 Task: Create a task  Develop a new mobile app for a restaurant , assign it to team member softage.5@softage.net in the project AgileJump and update the status of the task to  On Track  , set the priority of the task to Low
Action: Mouse moved to (98, 70)
Screenshot: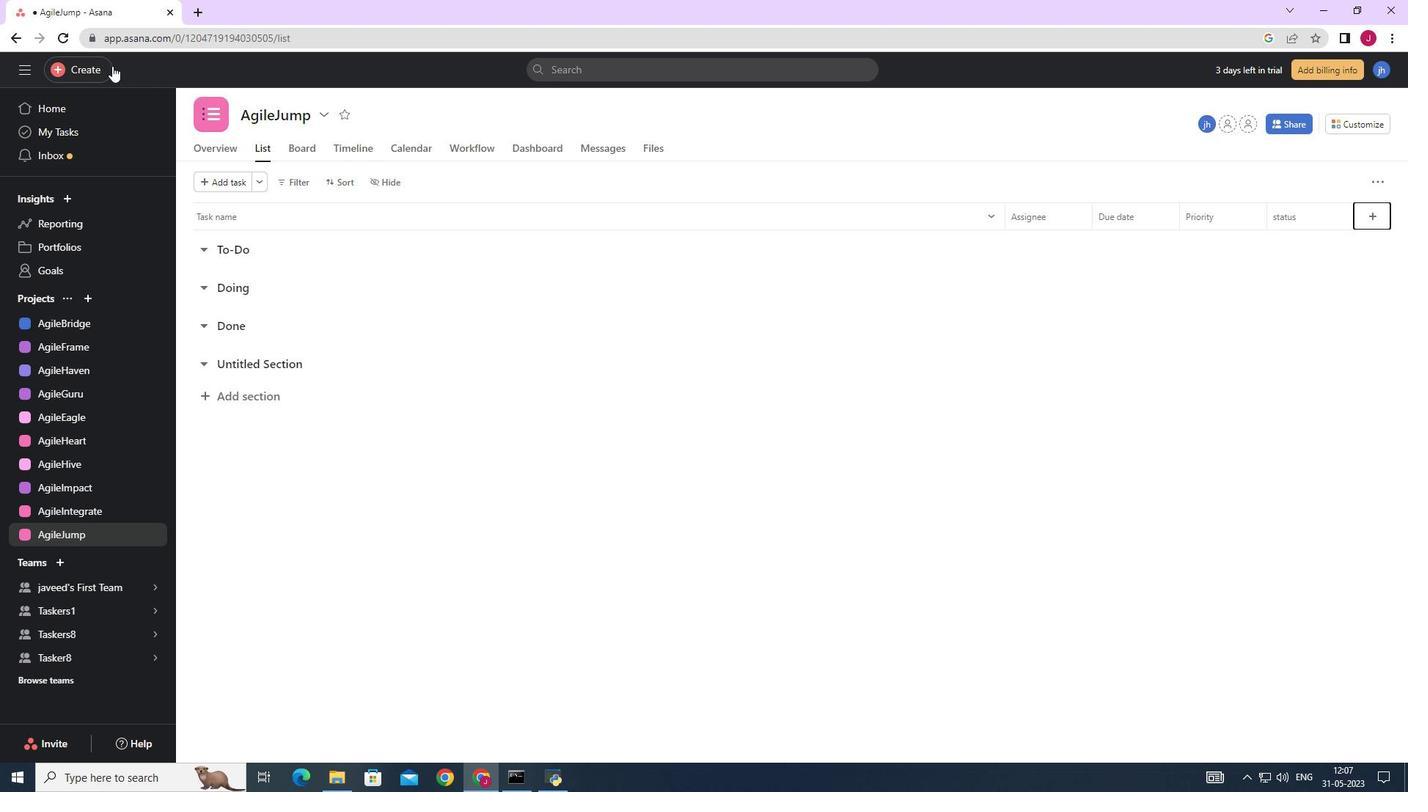
Action: Mouse pressed left at (98, 70)
Screenshot: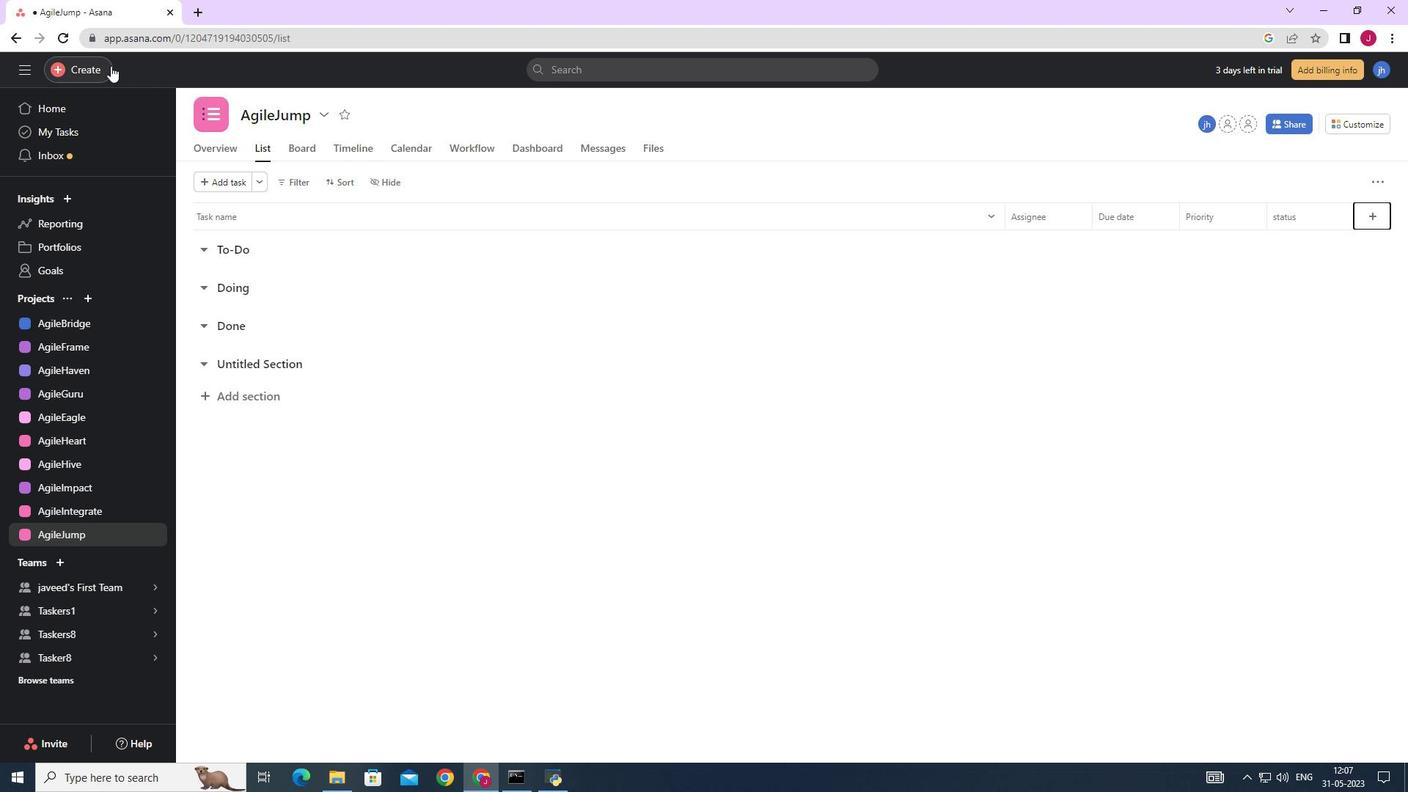 
Action: Mouse moved to (171, 79)
Screenshot: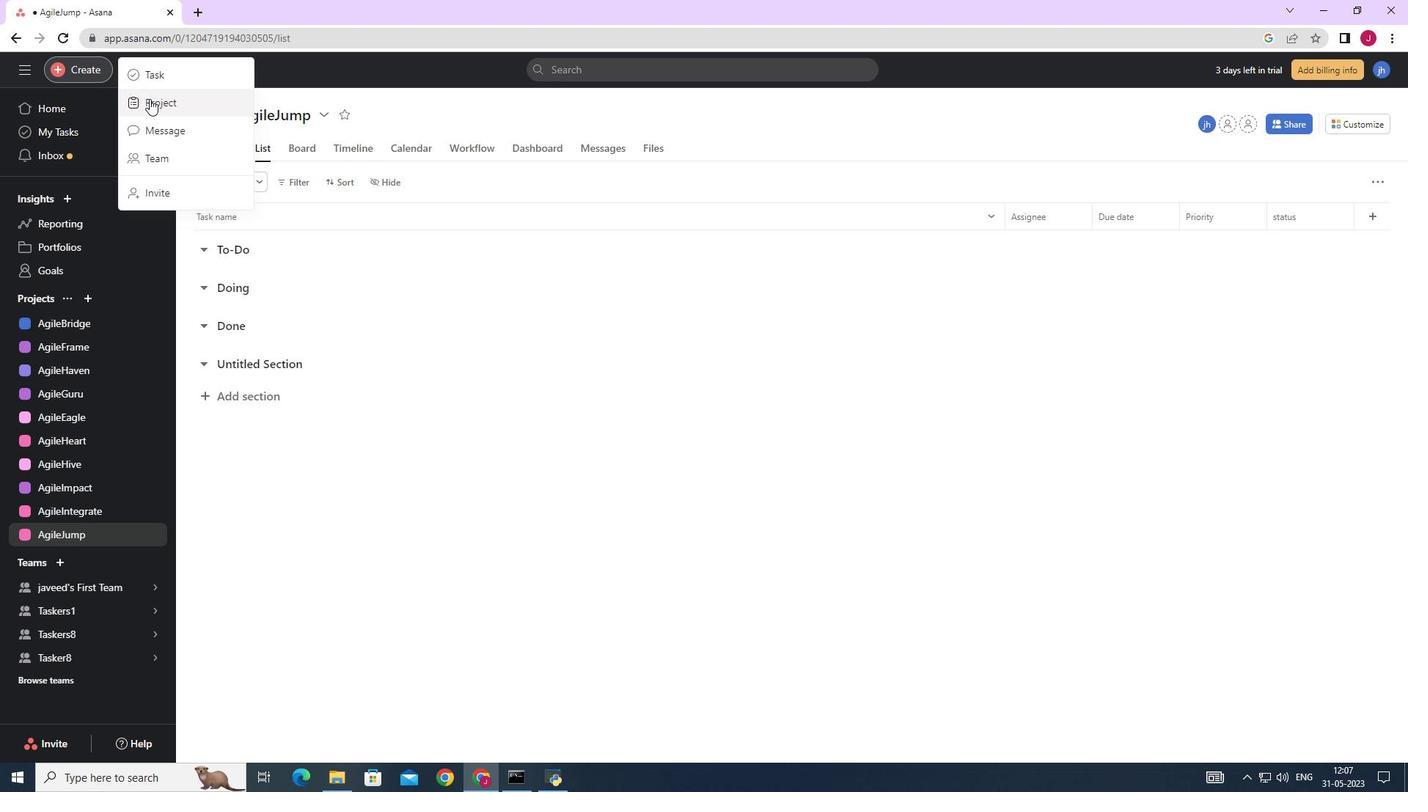 
Action: Mouse pressed left at (171, 79)
Screenshot: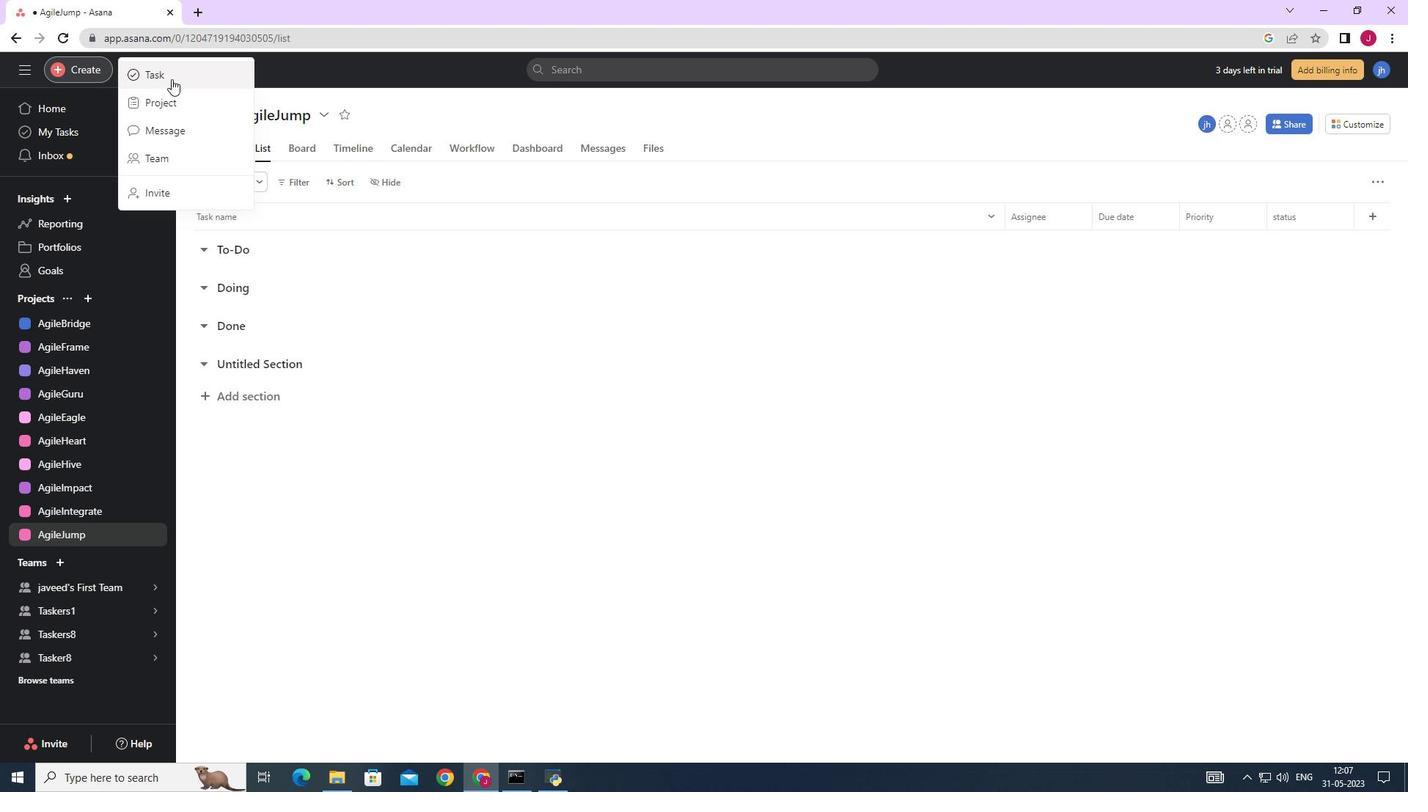 
Action: Mouse moved to (1146, 485)
Screenshot: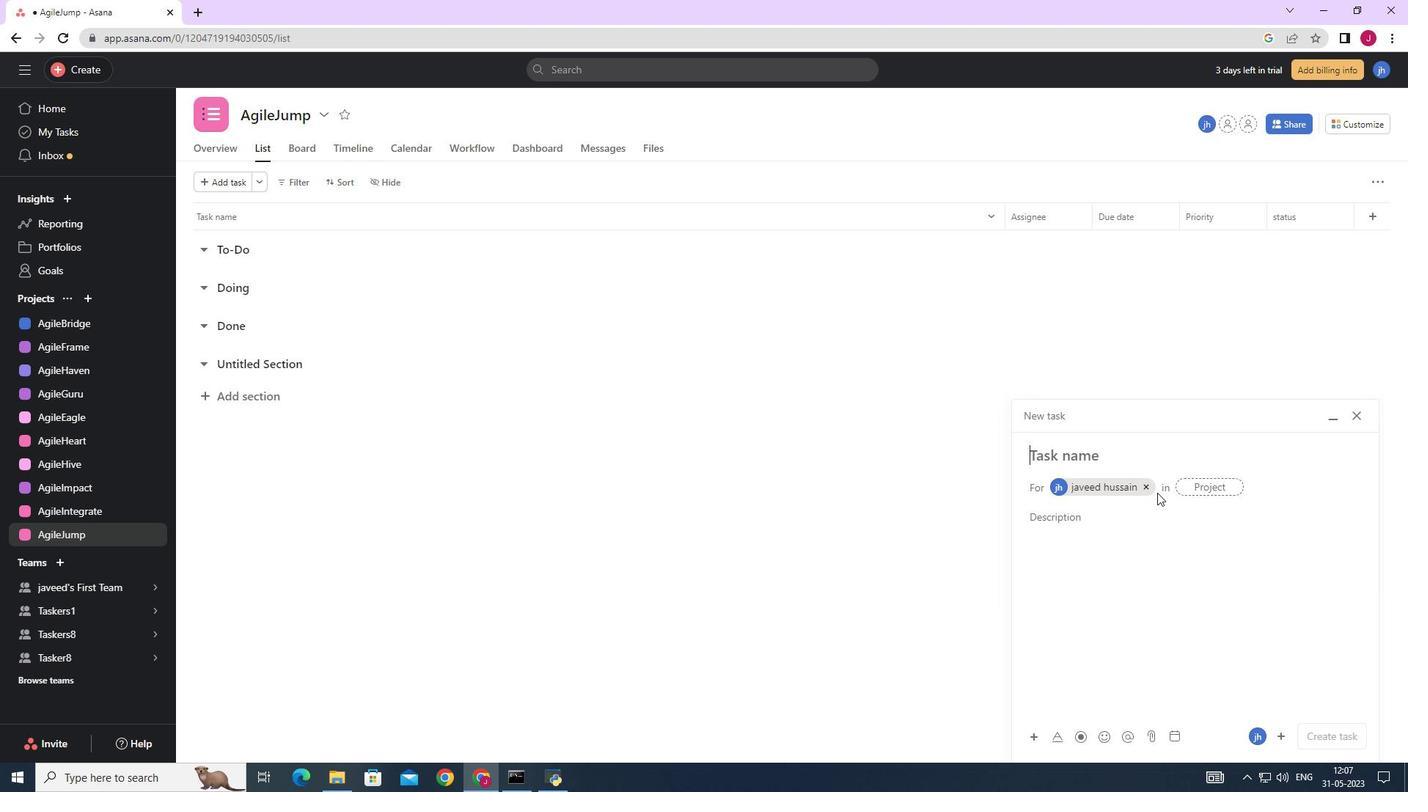 
Action: Mouse pressed left at (1146, 485)
Screenshot: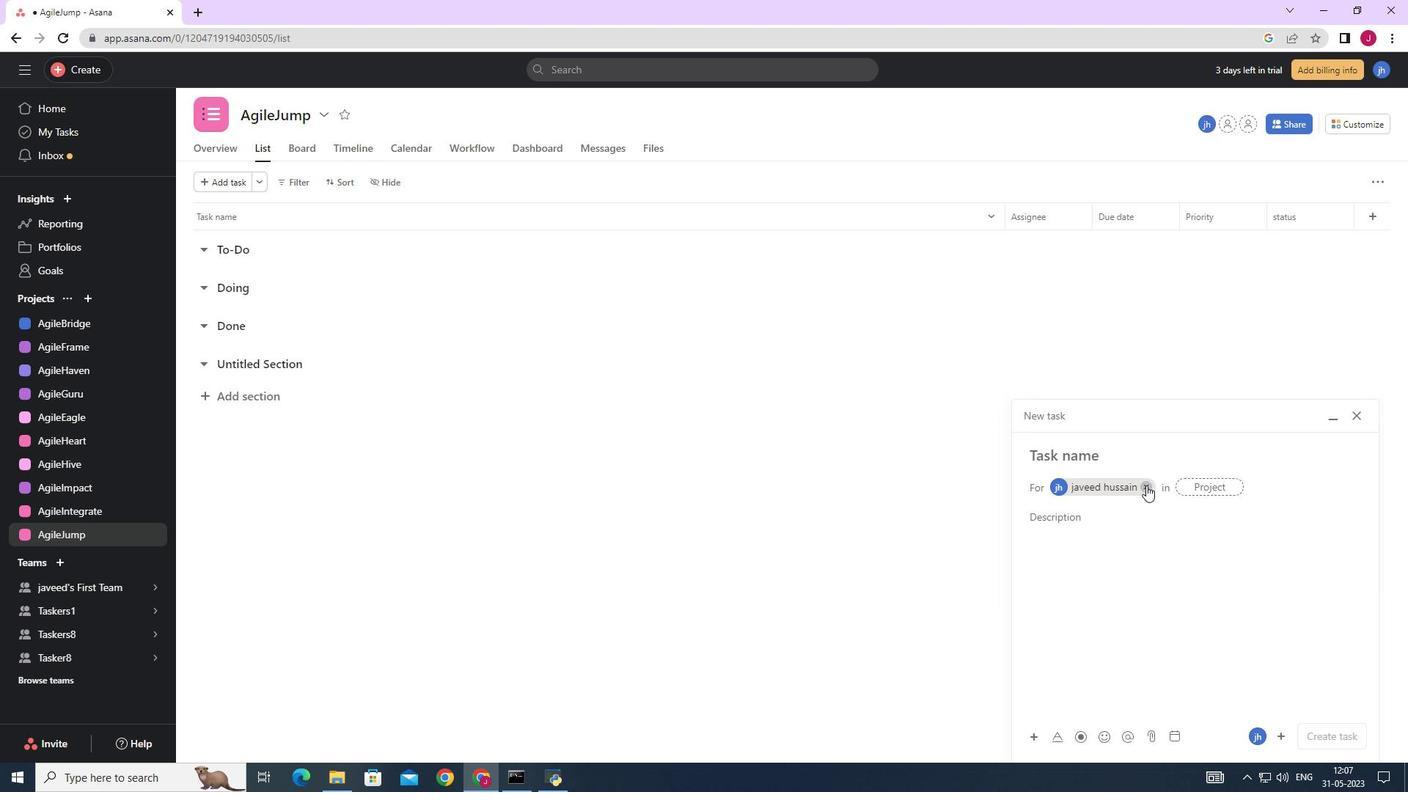 
Action: Mouse moved to (1088, 455)
Screenshot: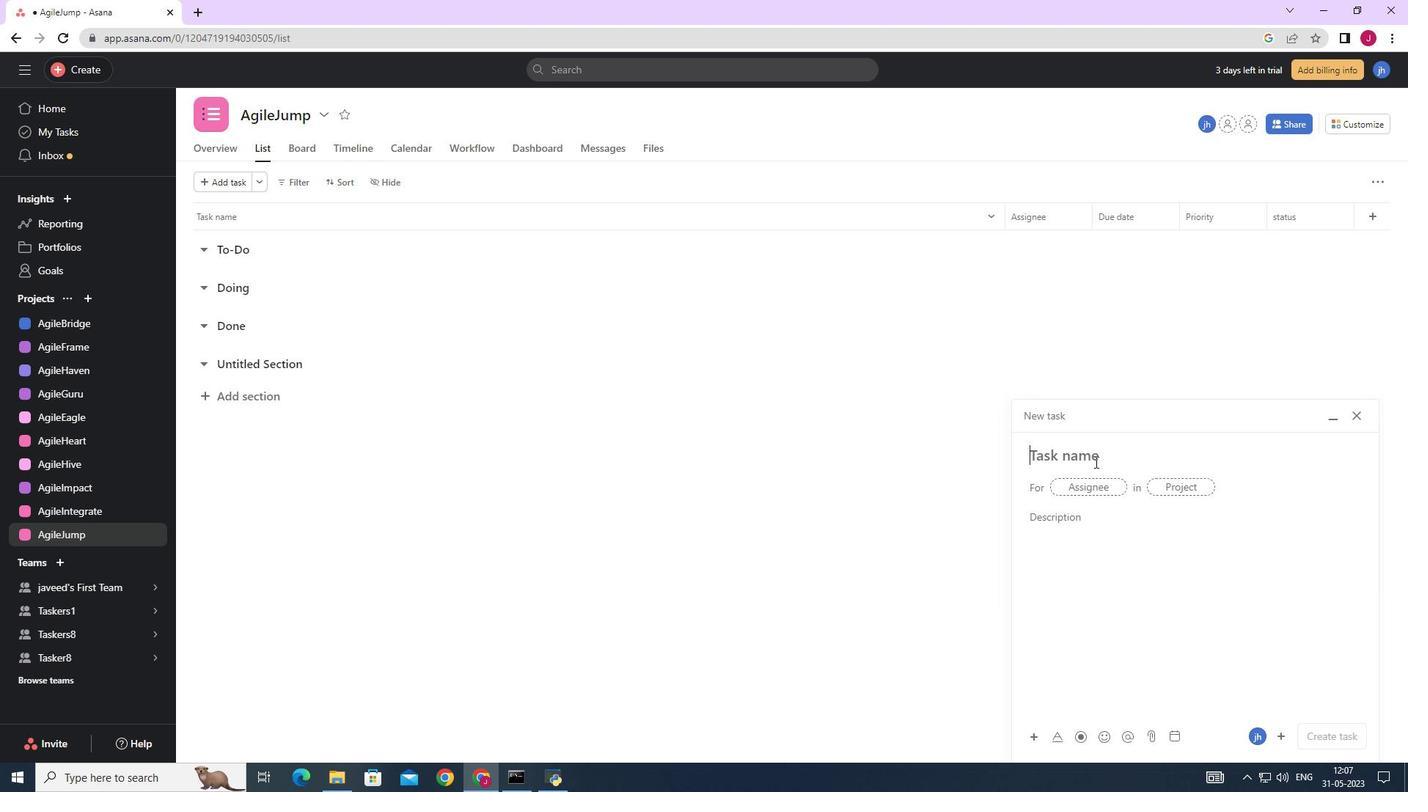 
Action: Mouse pressed left at (1088, 455)
Screenshot: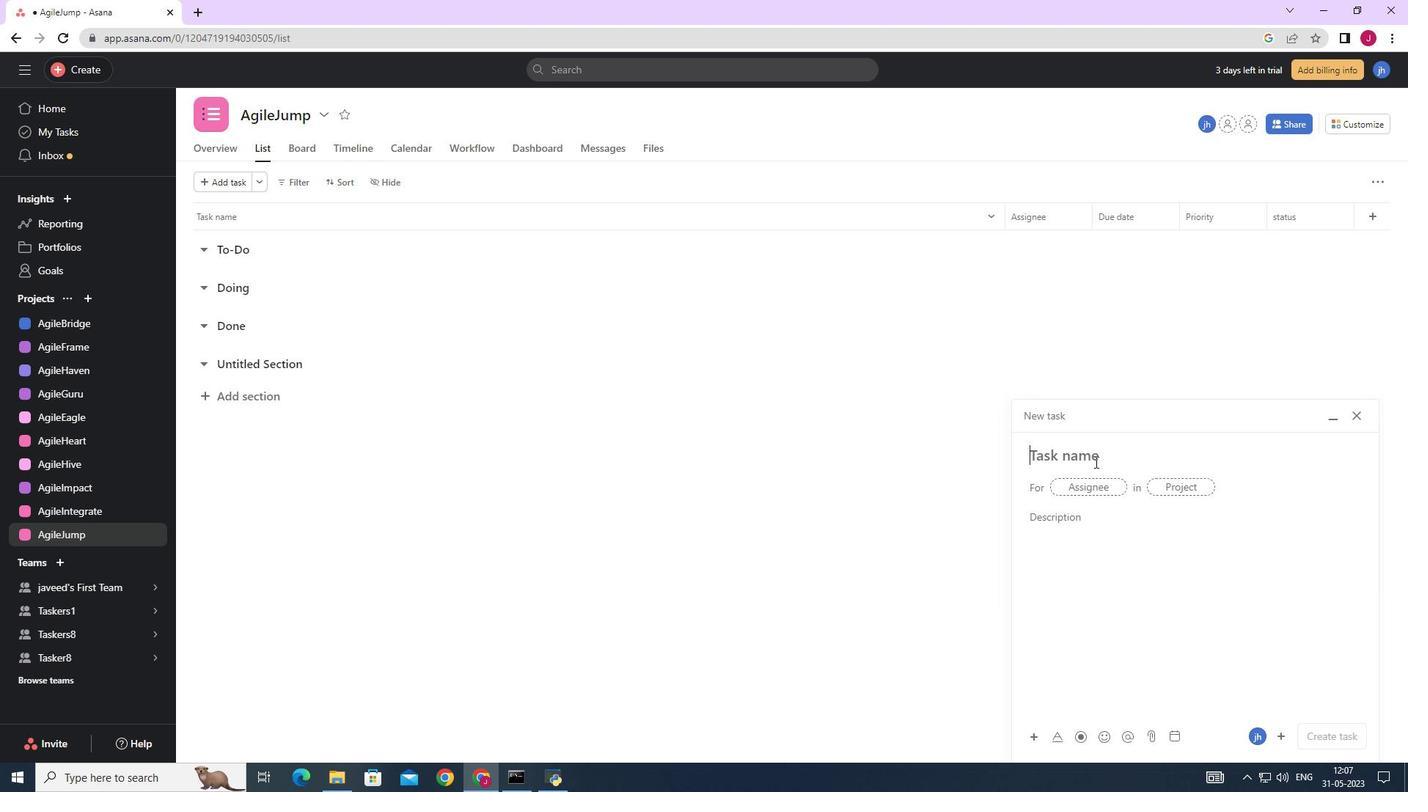 
Action: Key pressed <Key.caps_lock>D<Key.caps_lock>evelop<Key.space>a<Key.space>new<Key.space>mobile<Key.space>app<Key.space>for<Key.space>a<Key.space>retaurnt<Key.space><Key.backspace><Key.backspace><Key.backspace><Key.backspace><Key.backspace><Key.backspace>t<Key.backspace>aurant<Key.space>
Screenshot: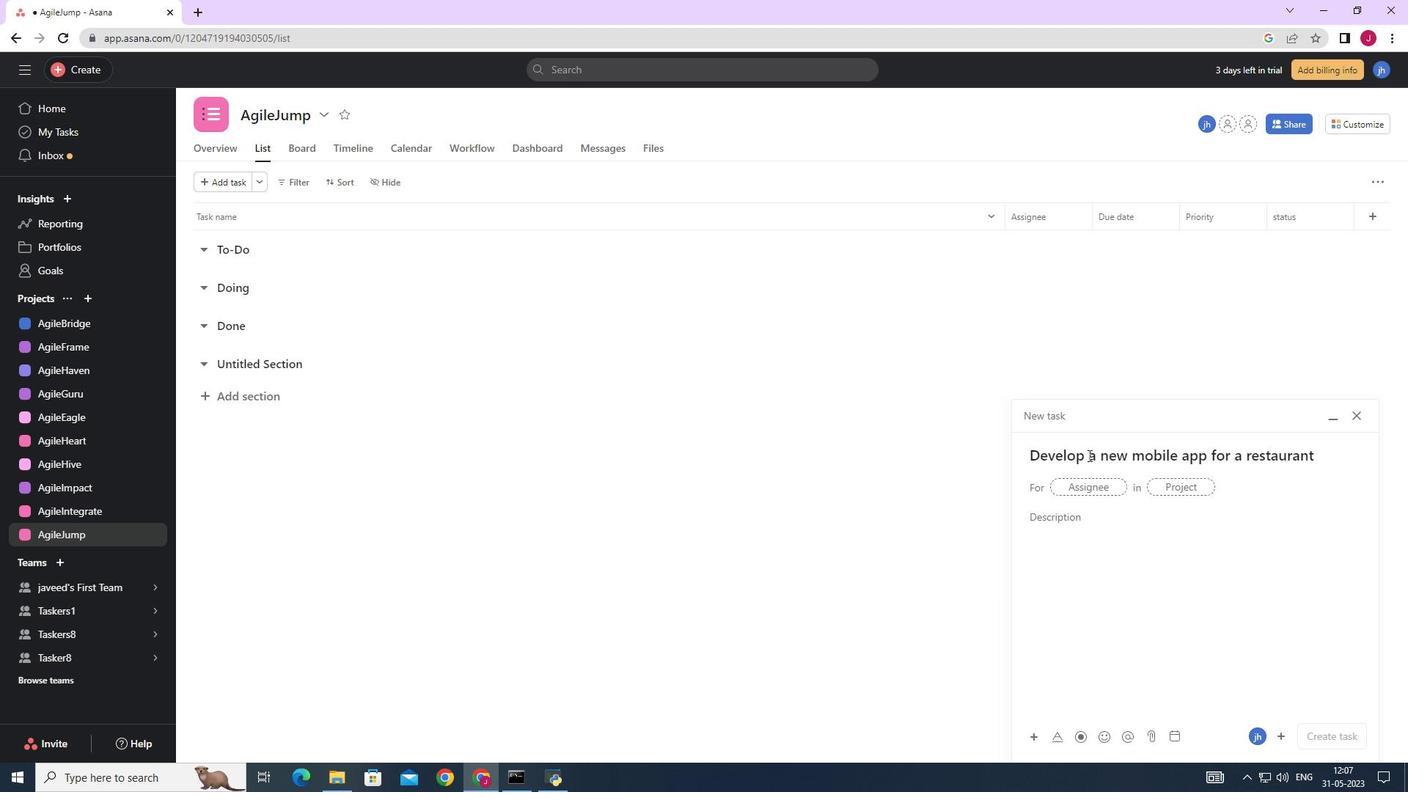 
Action: Mouse moved to (1095, 484)
Screenshot: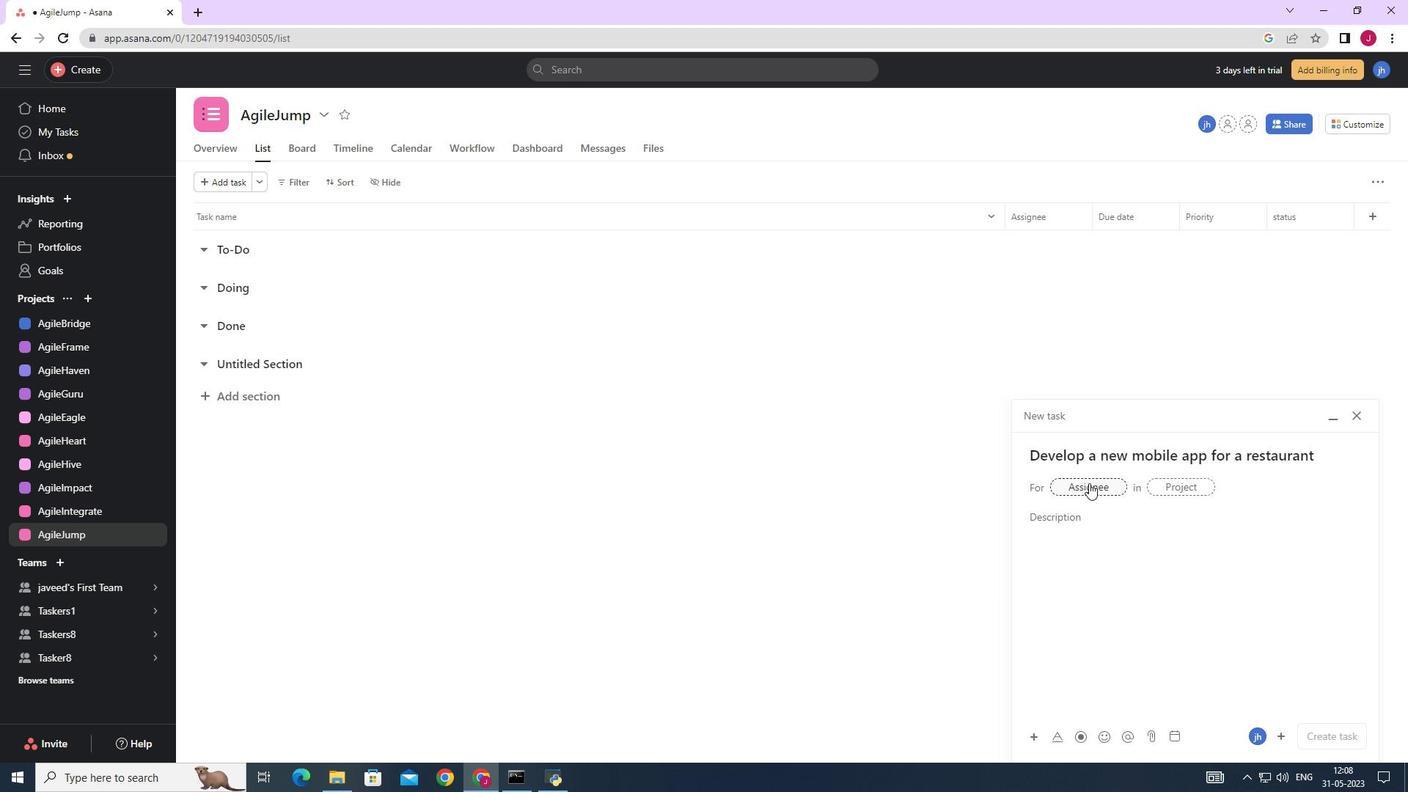 
Action: Mouse pressed left at (1095, 484)
Screenshot: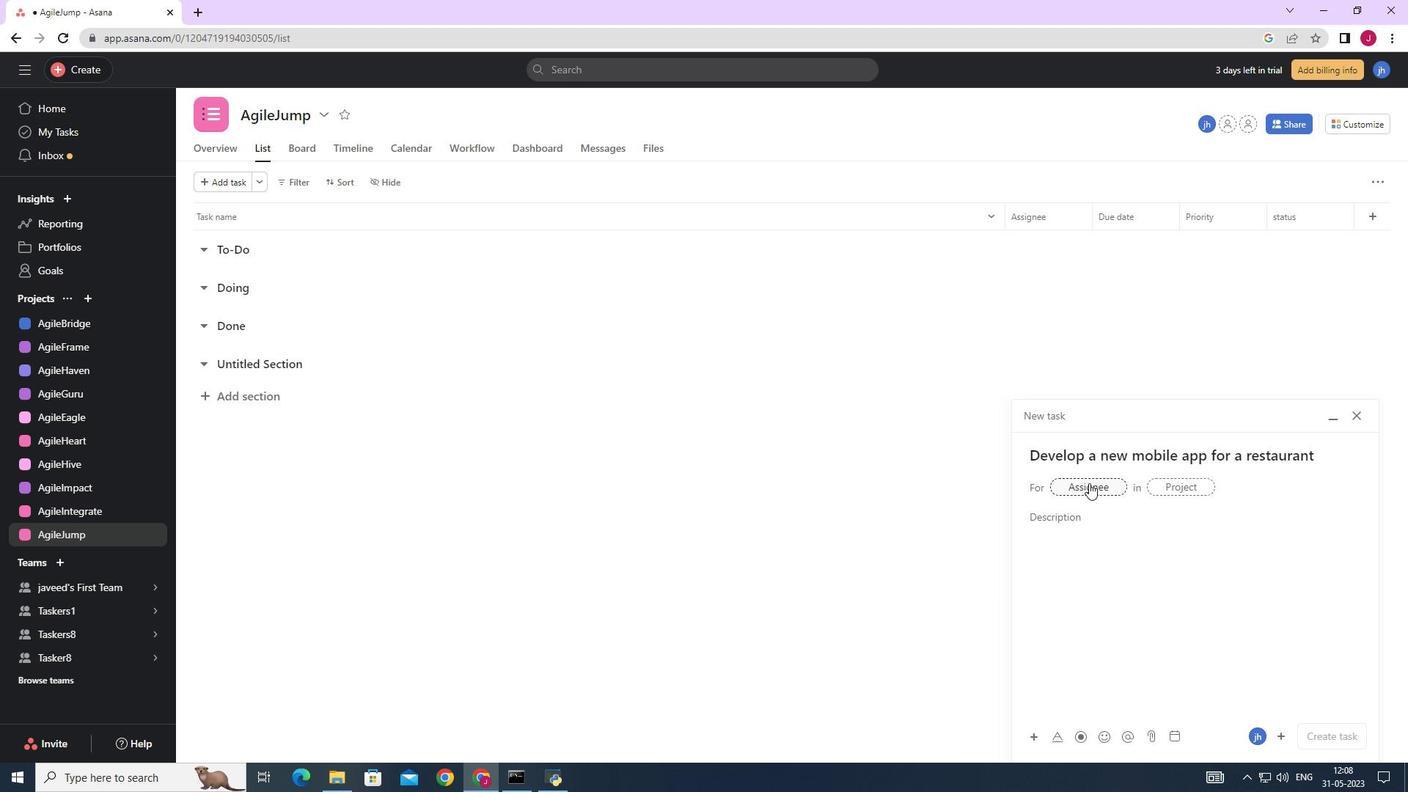 
Action: Mouse moved to (1094, 483)
Screenshot: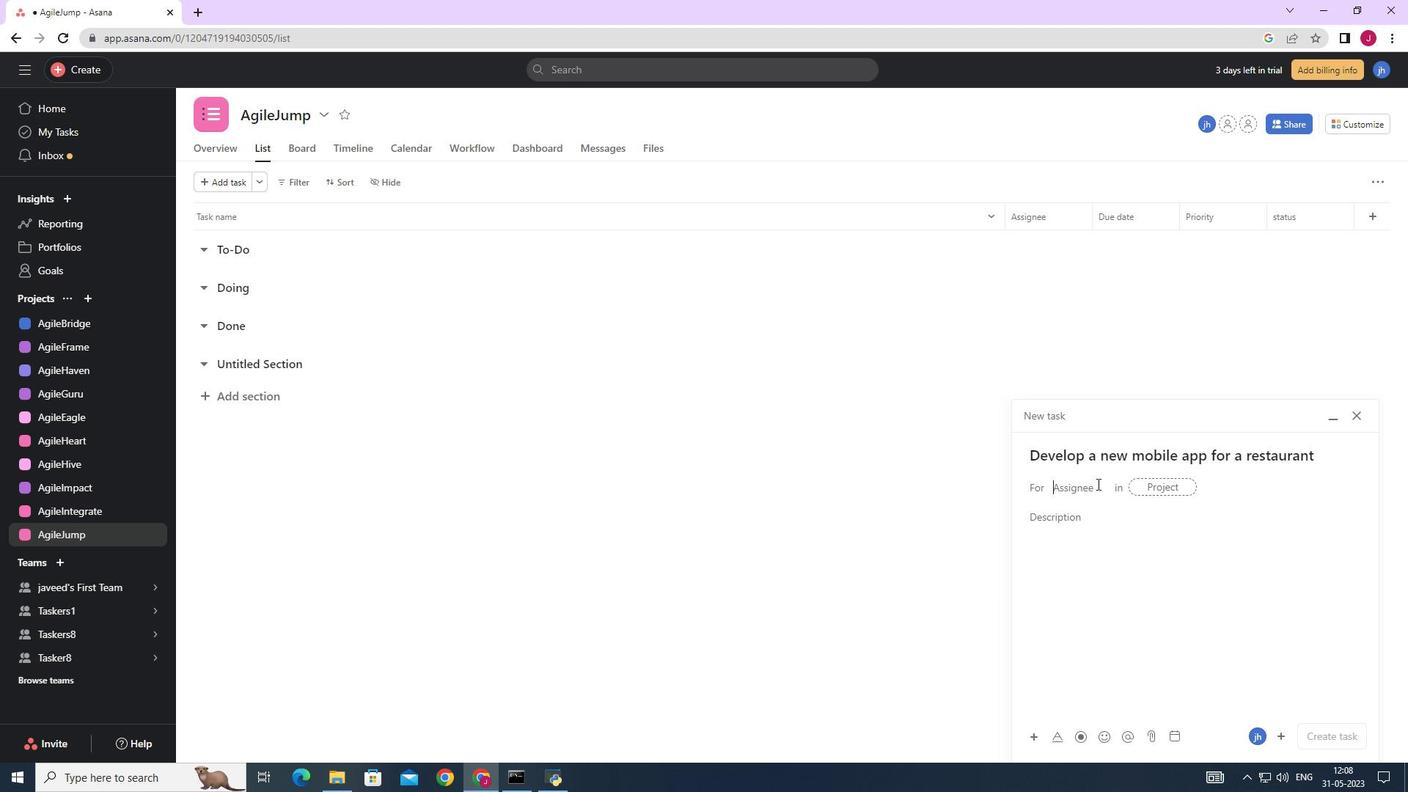 
Action: Key pressed softage.5
Screenshot: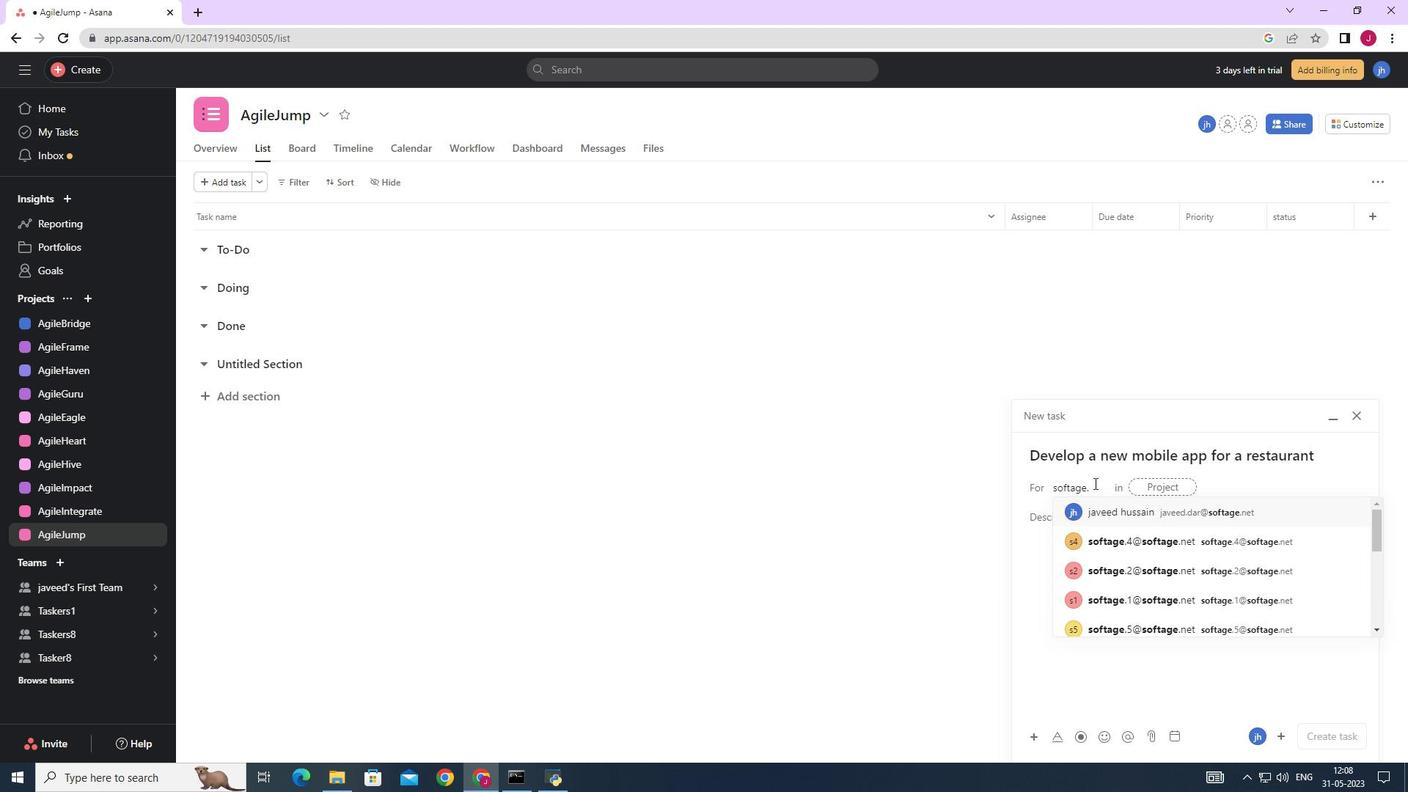 
Action: Mouse moved to (1172, 517)
Screenshot: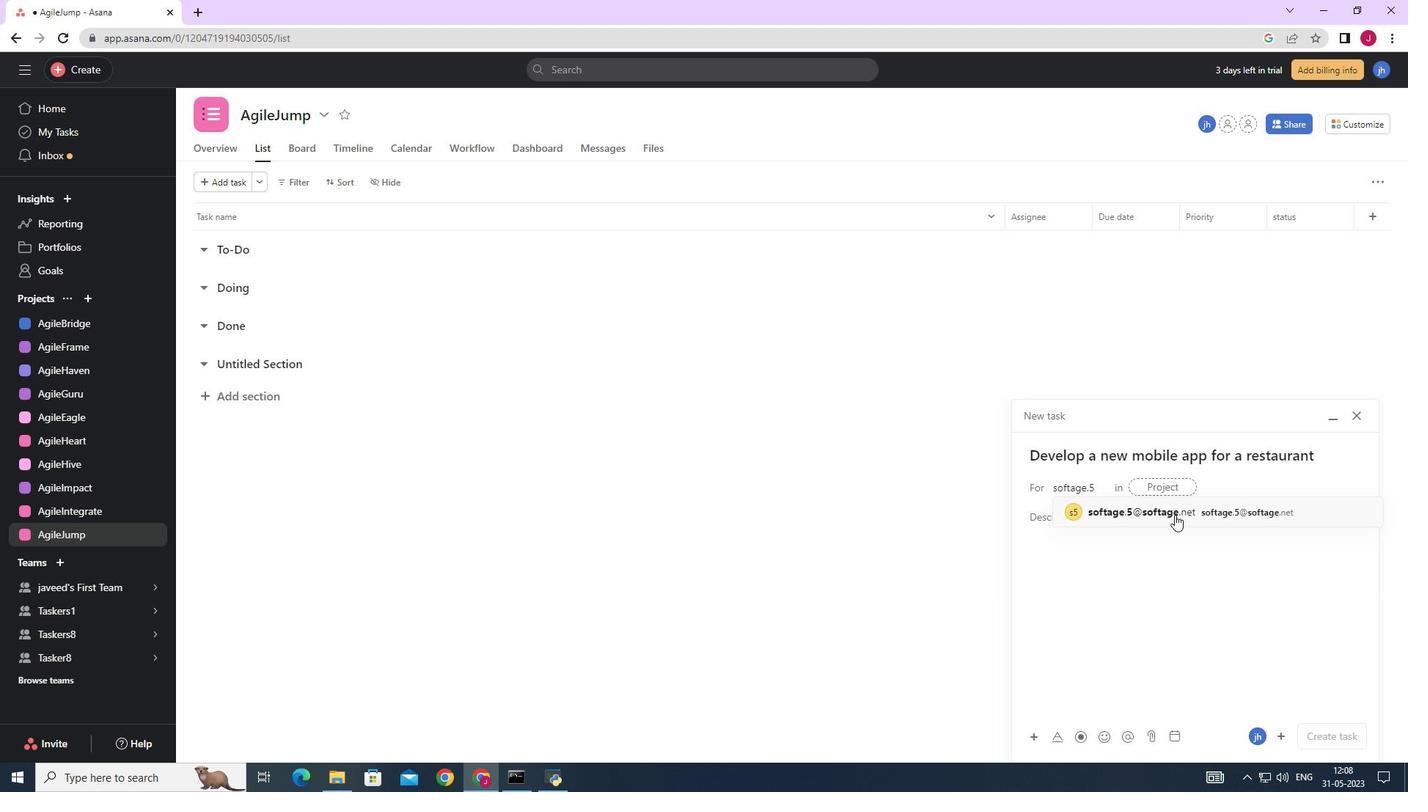 
Action: Mouse pressed left at (1172, 517)
Screenshot: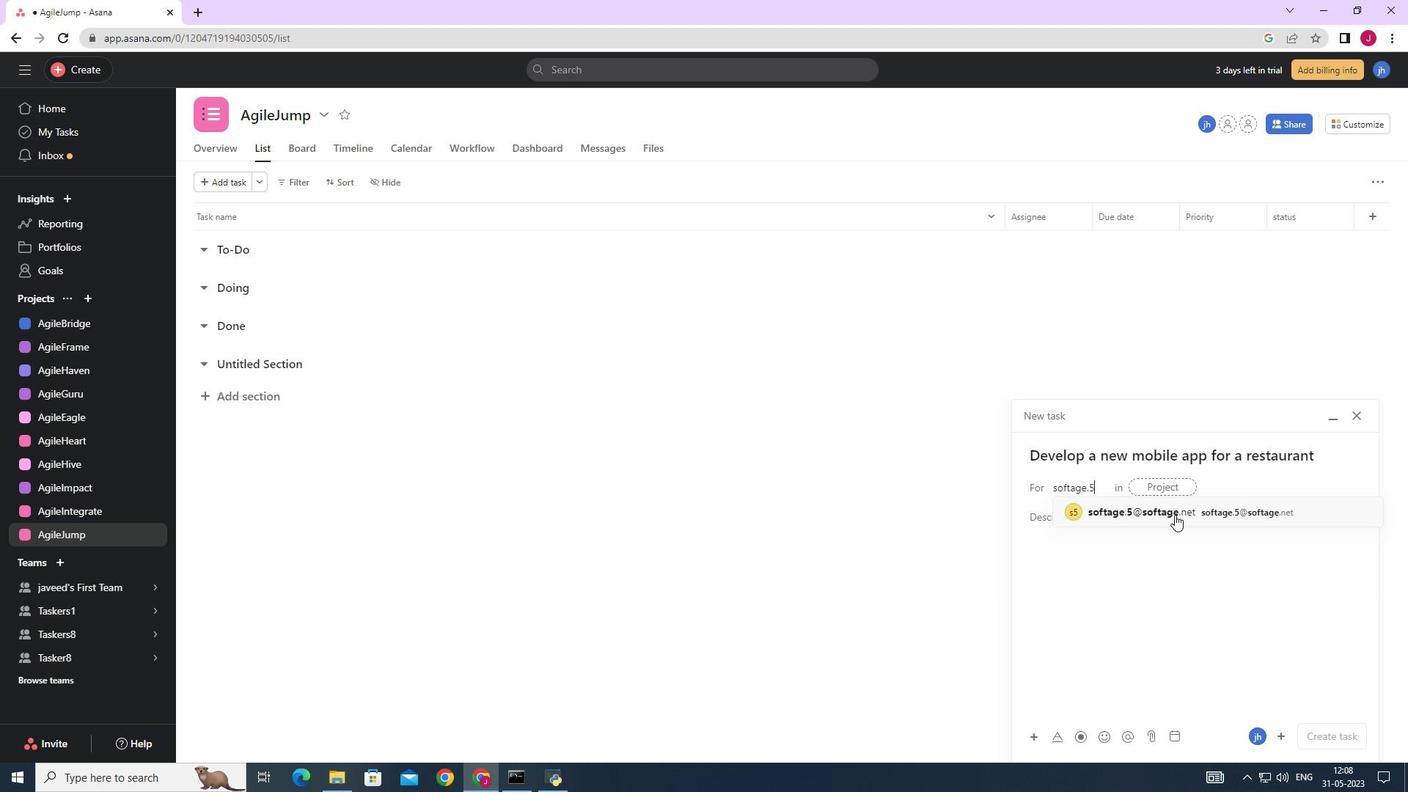 
Action: Mouse moved to (927, 510)
Screenshot: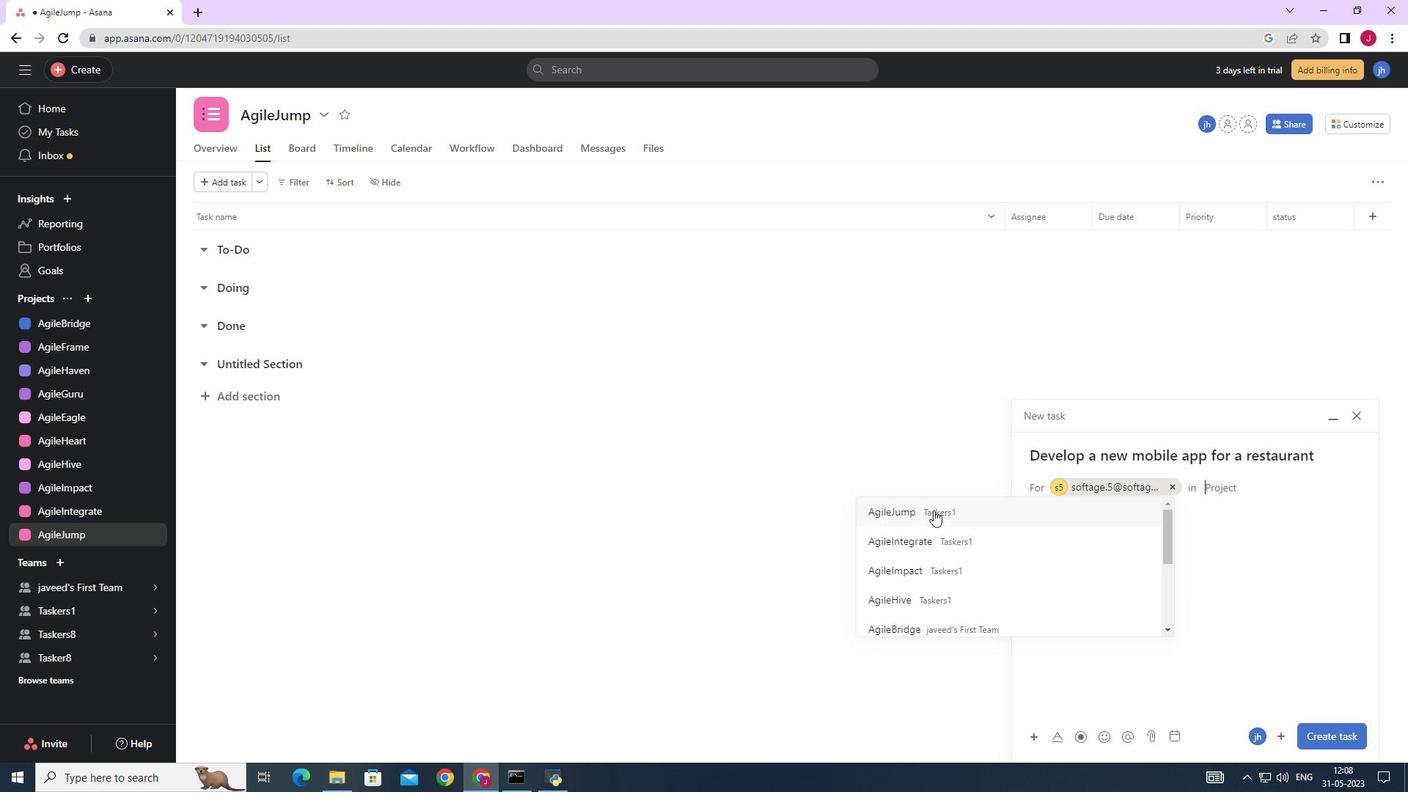 
Action: Mouse pressed left at (927, 510)
Screenshot: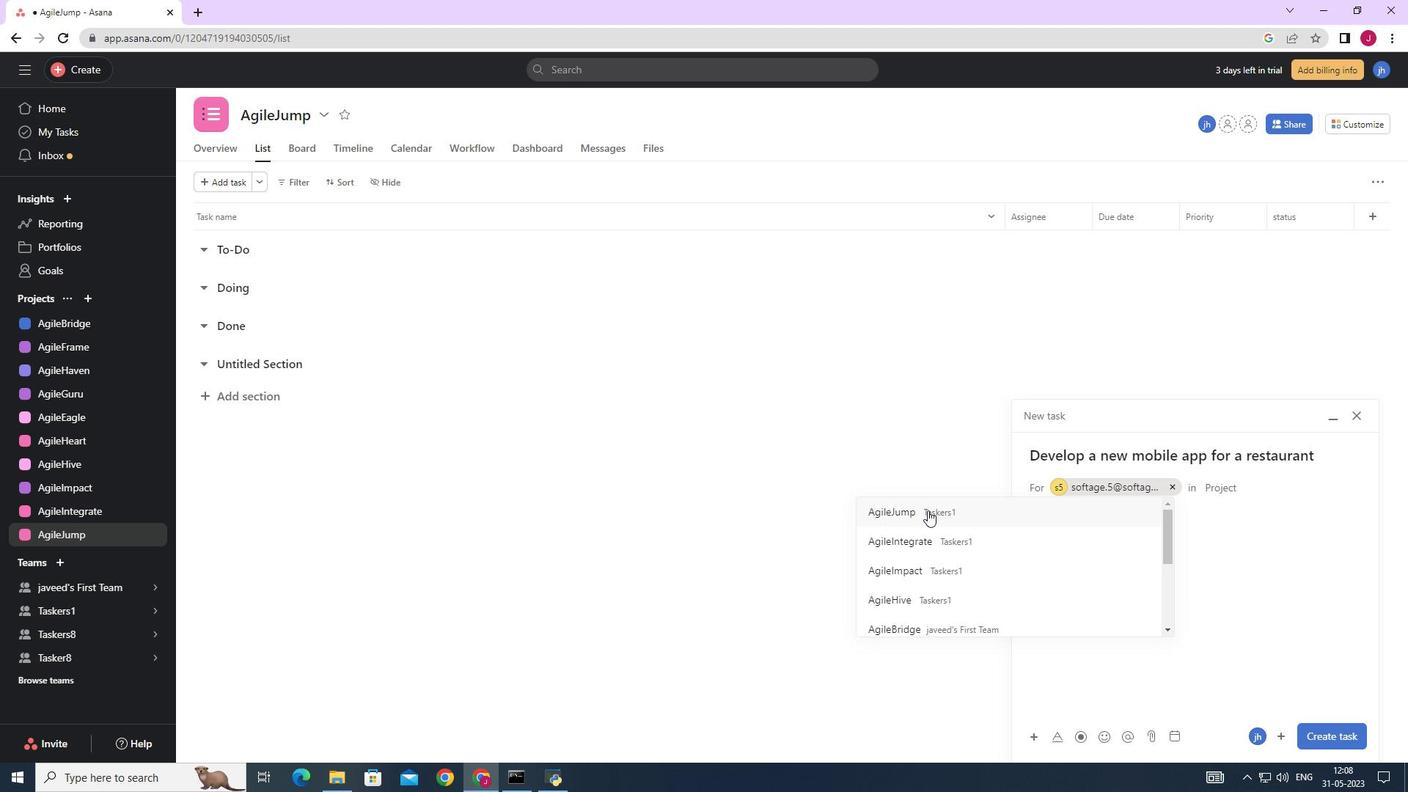 
Action: Mouse moved to (1094, 528)
Screenshot: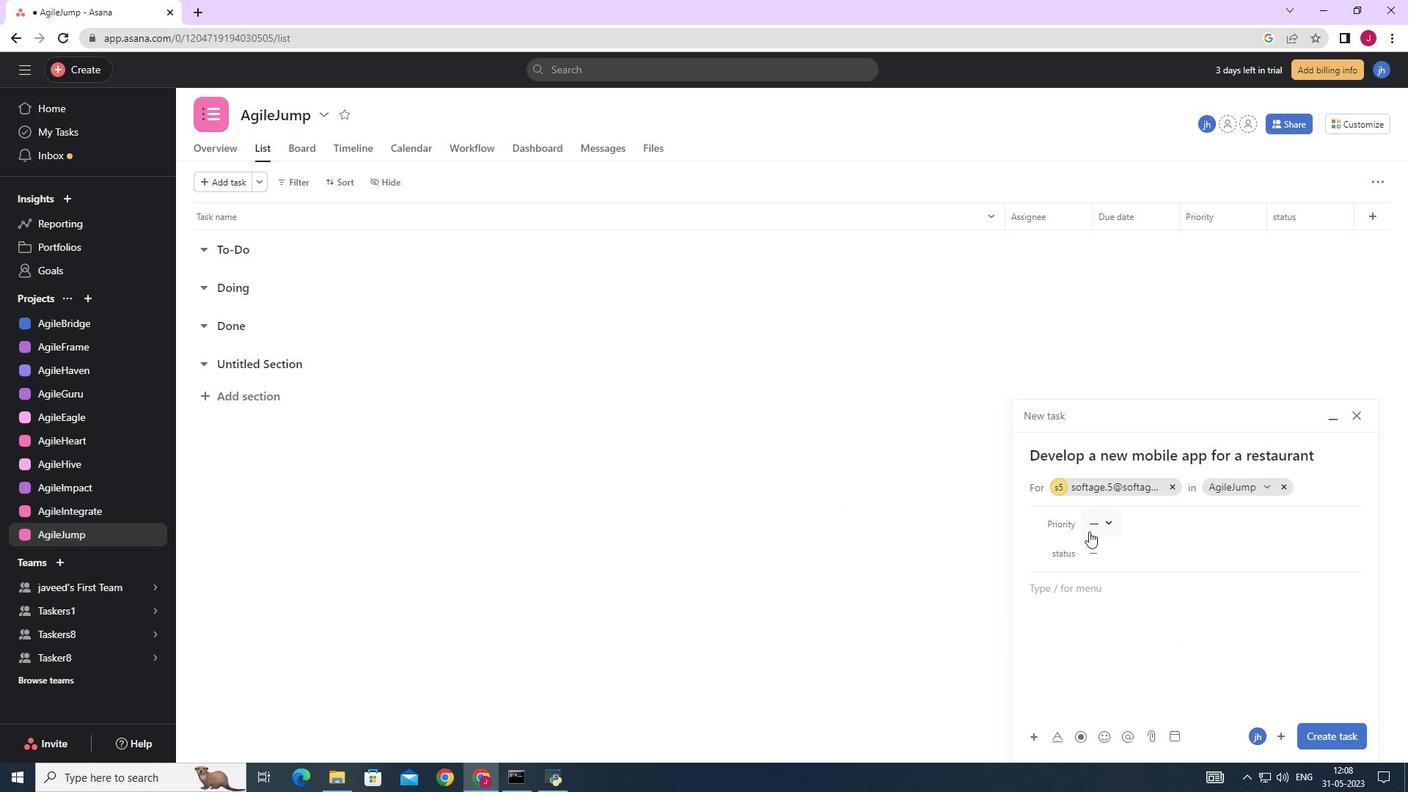 
Action: Mouse pressed left at (1094, 528)
Screenshot: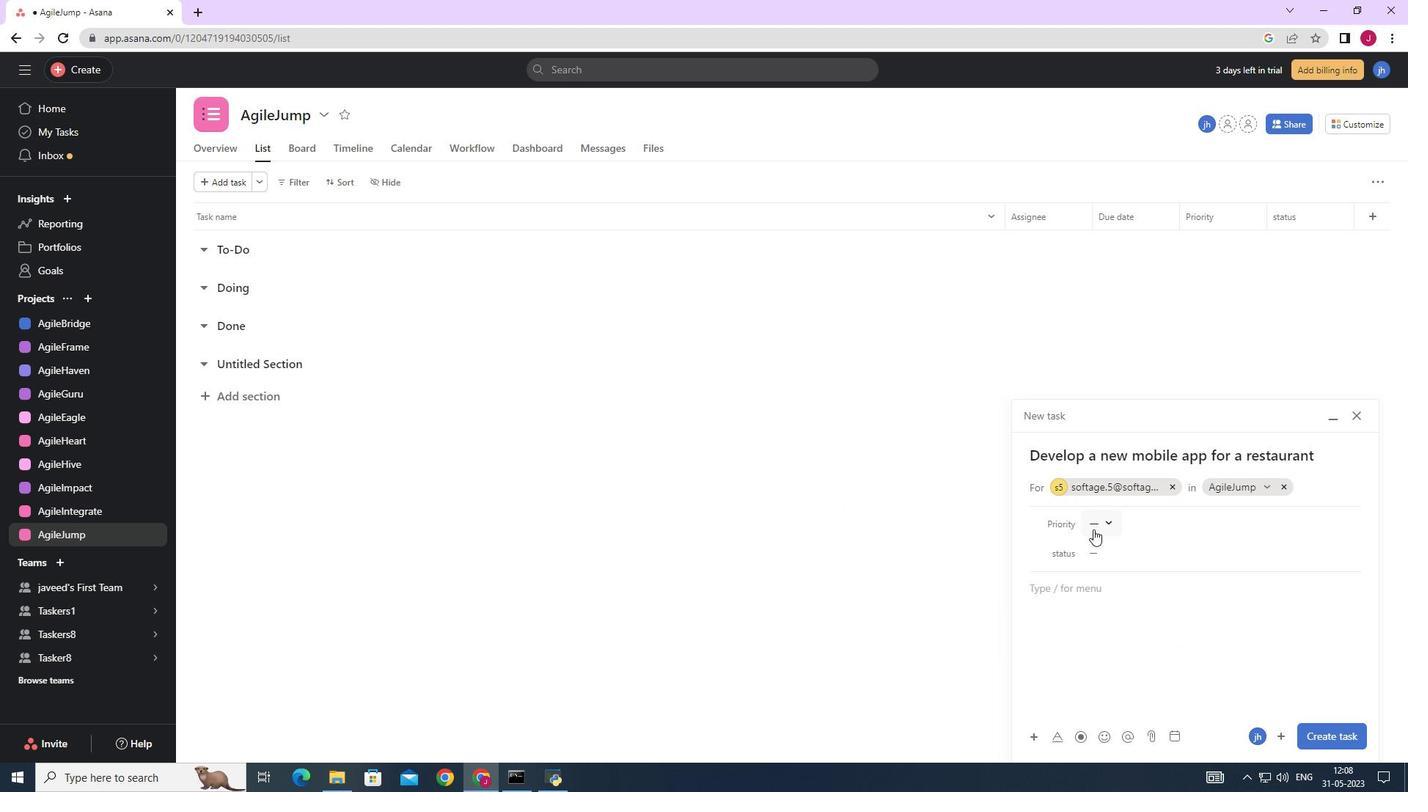 
Action: Mouse moved to (1130, 622)
Screenshot: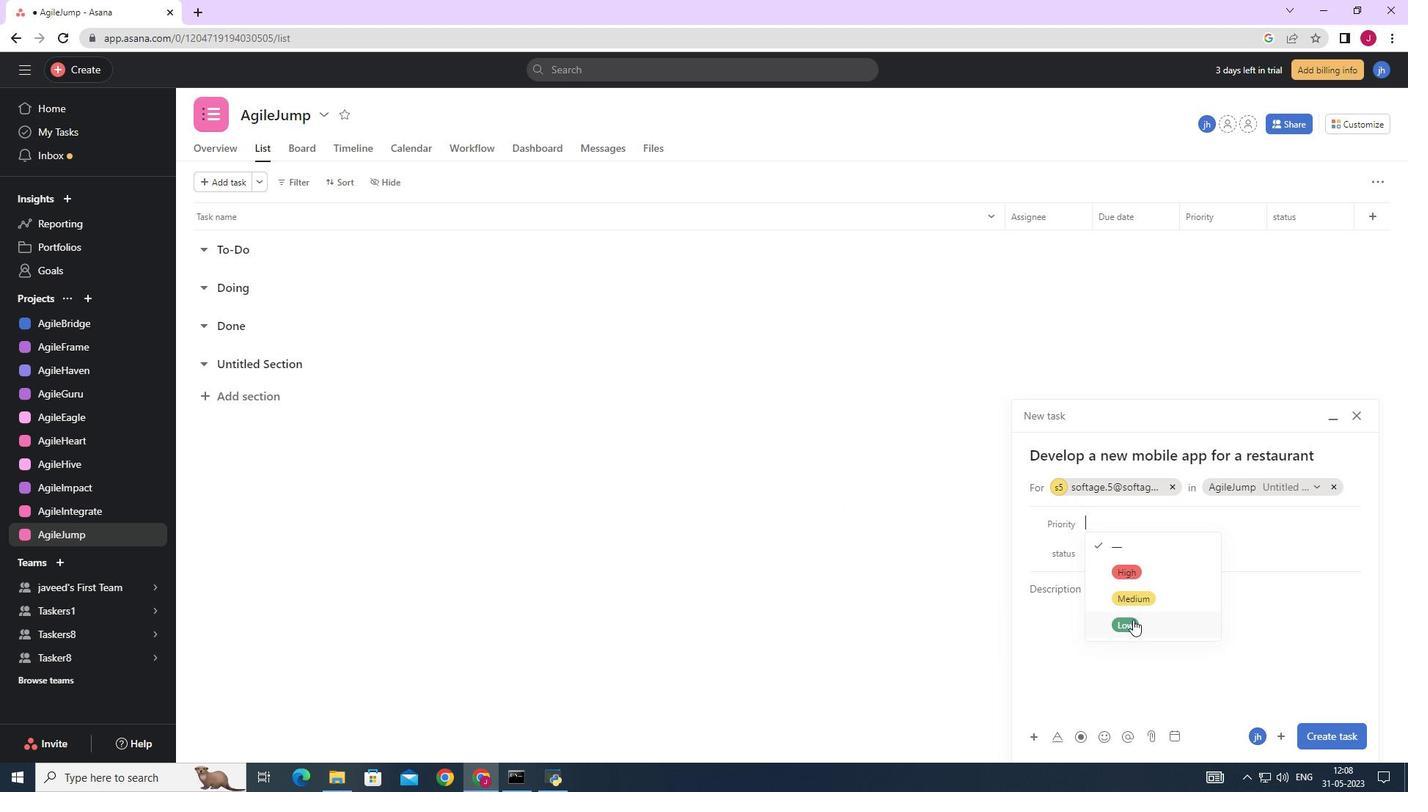 
Action: Mouse pressed left at (1130, 622)
Screenshot: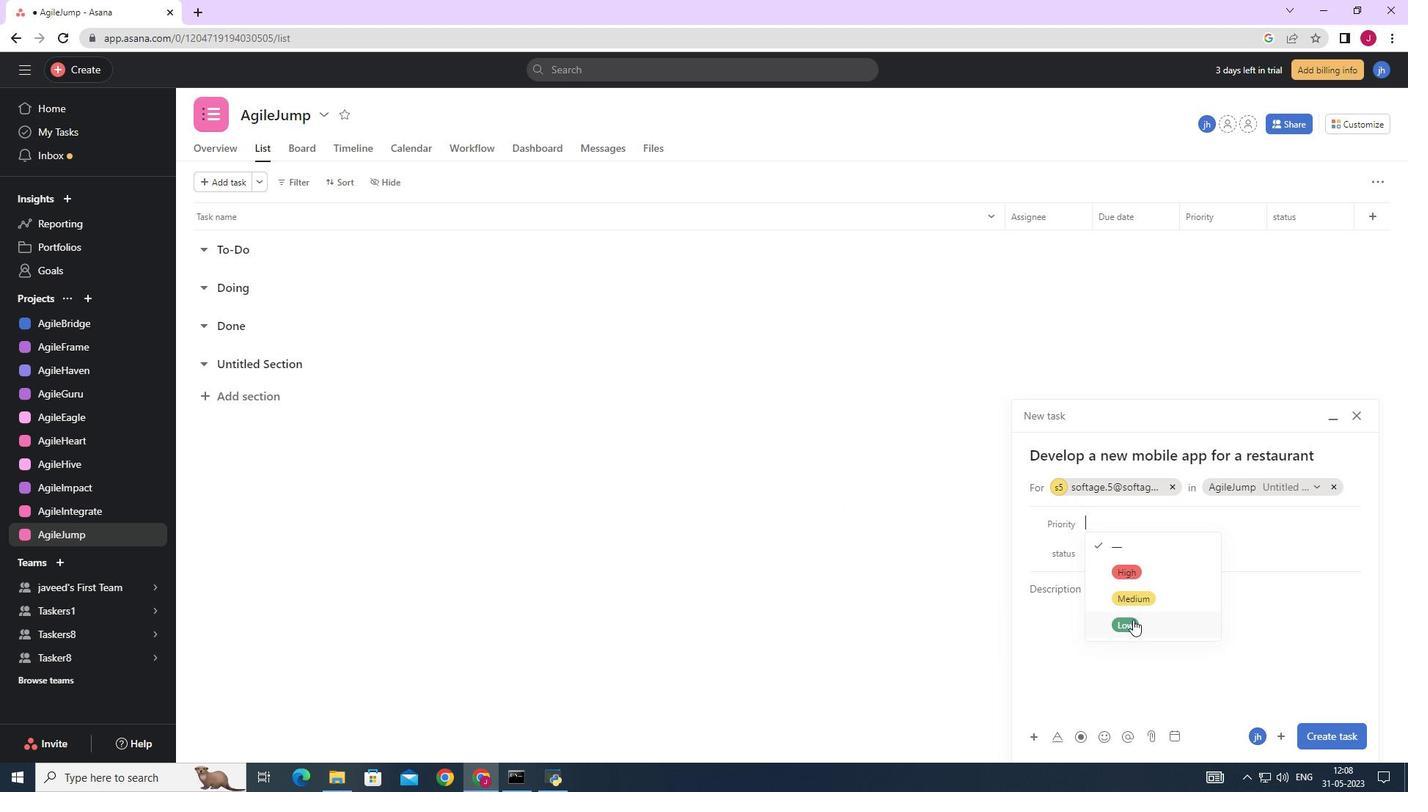 
Action: Mouse moved to (1106, 558)
Screenshot: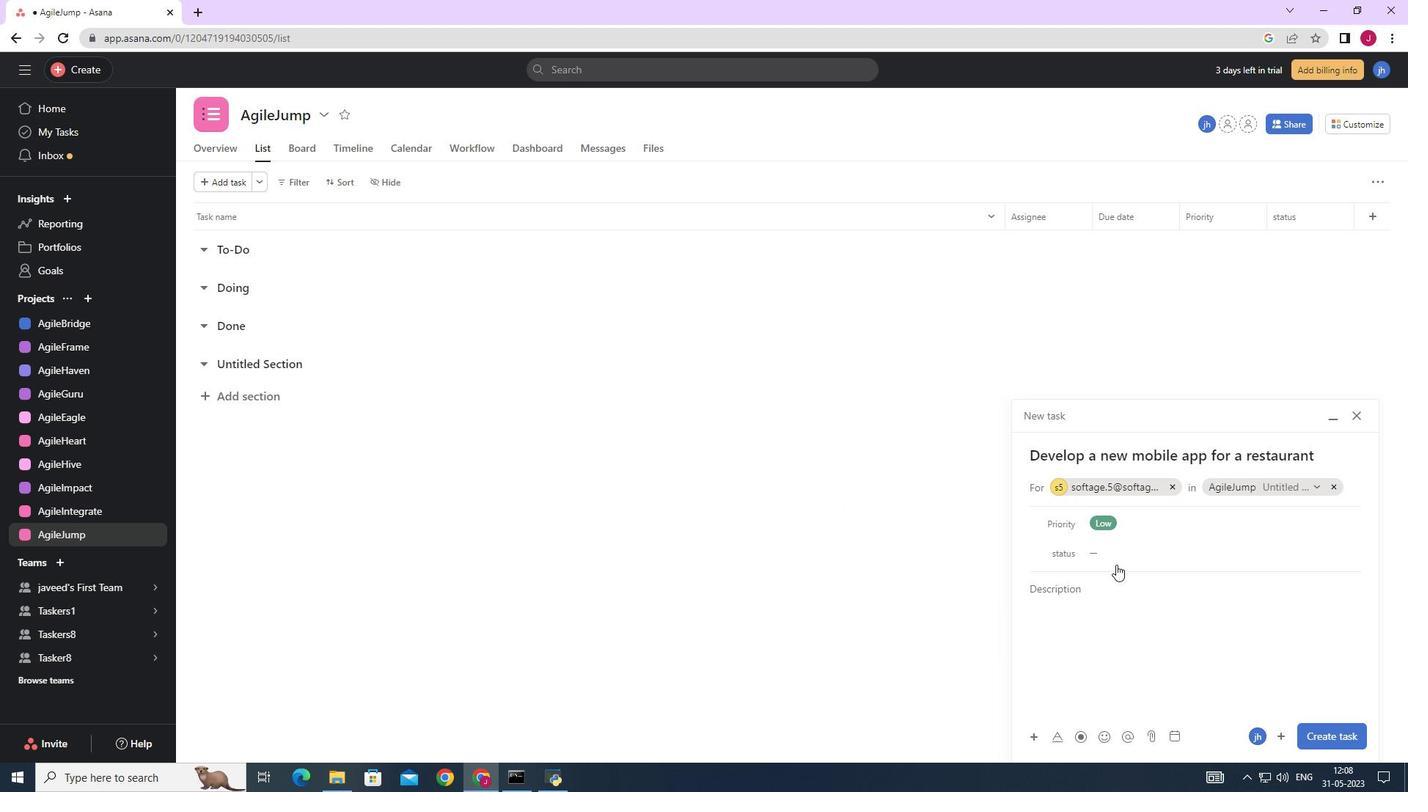 
Action: Mouse pressed left at (1106, 558)
Screenshot: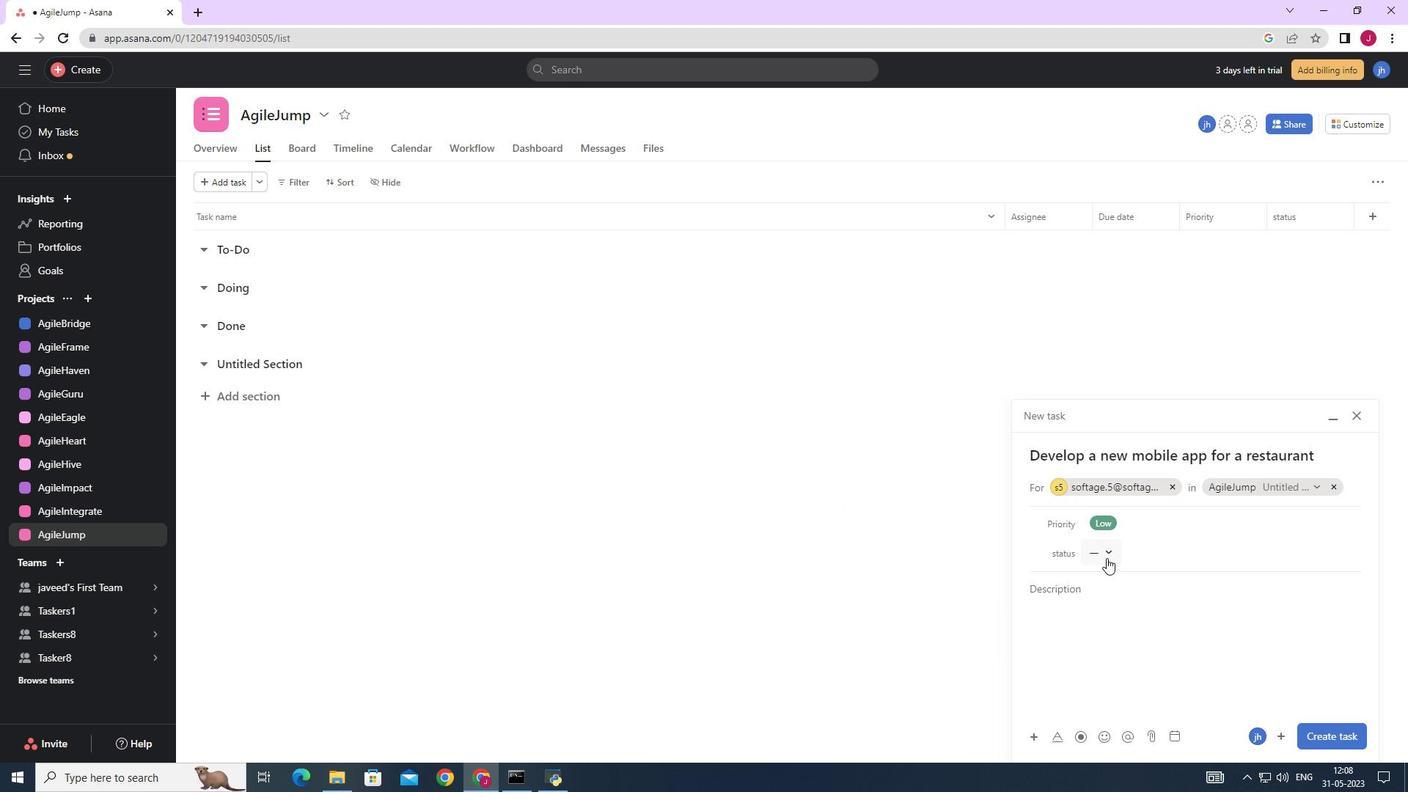 
Action: Mouse moved to (1126, 630)
Screenshot: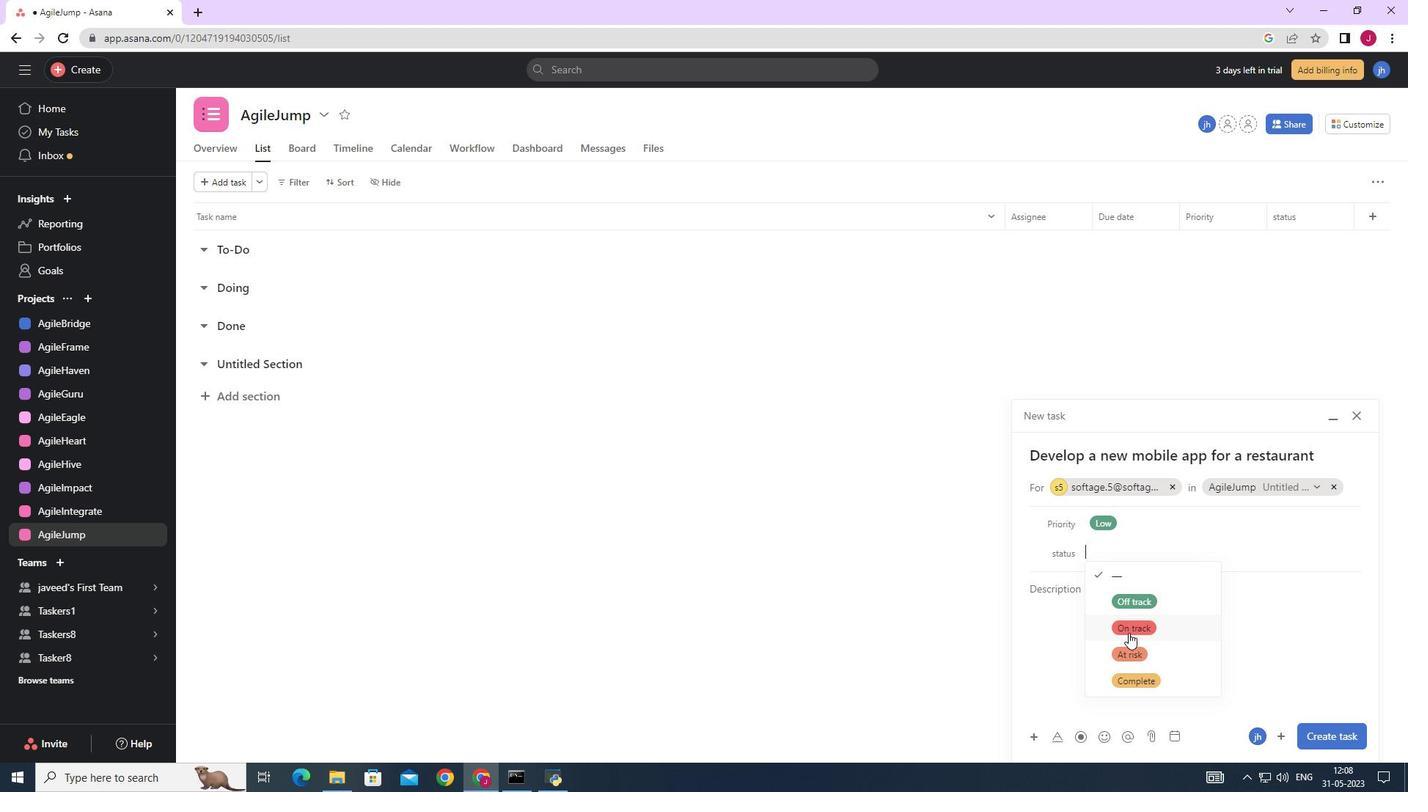 
Action: Mouse pressed left at (1126, 630)
Screenshot: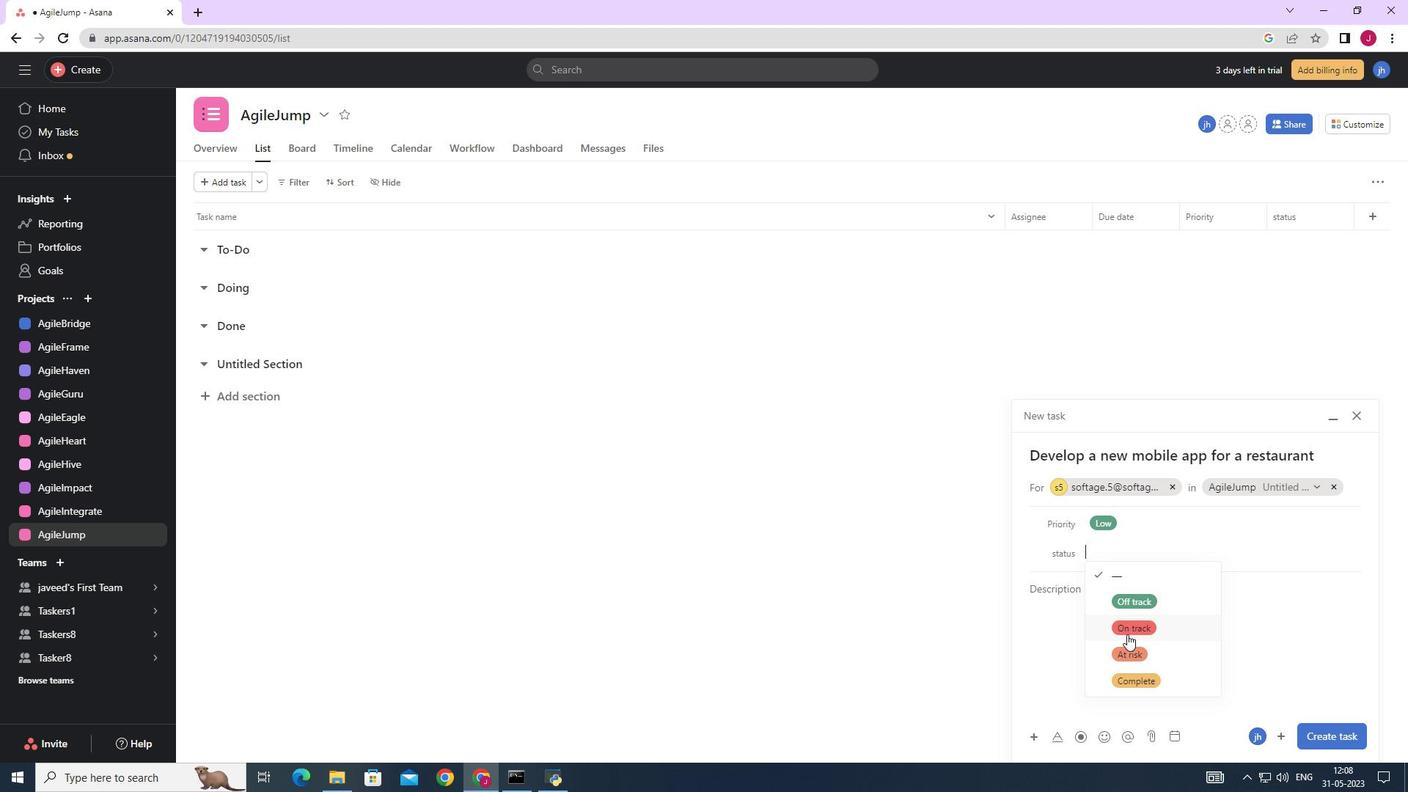 
Action: Mouse moved to (1326, 741)
Screenshot: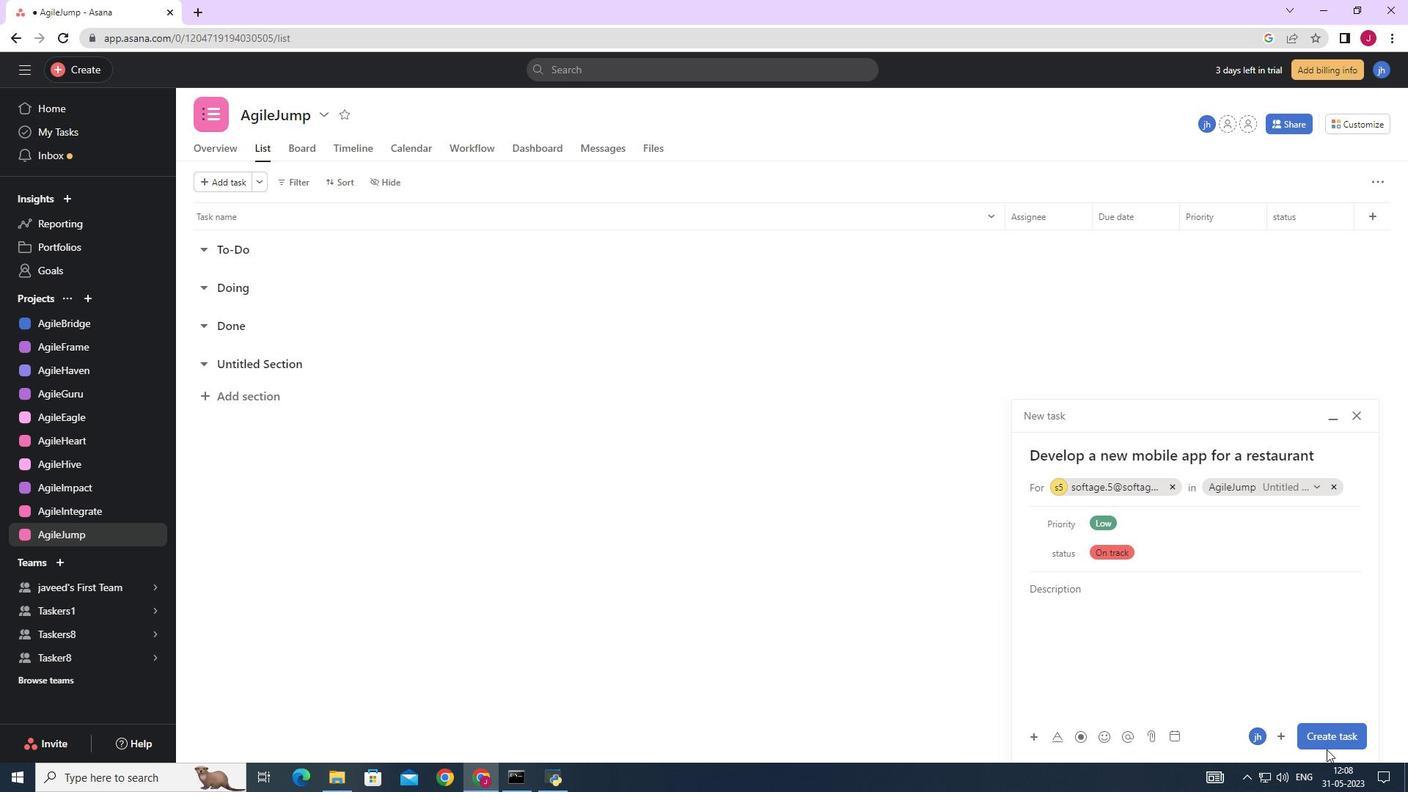
Action: Mouse pressed left at (1326, 741)
Screenshot: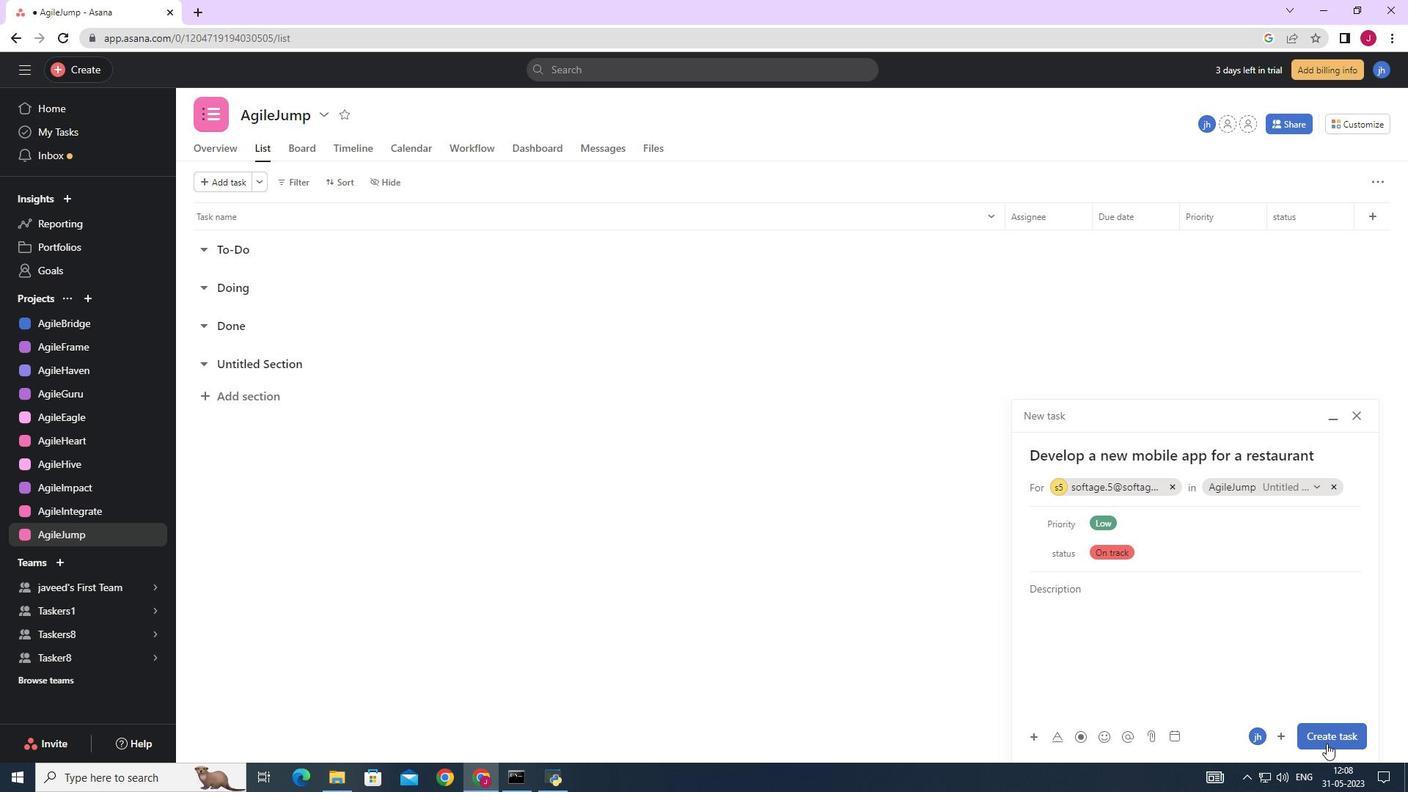 
Action: Mouse moved to (1079, 532)
Screenshot: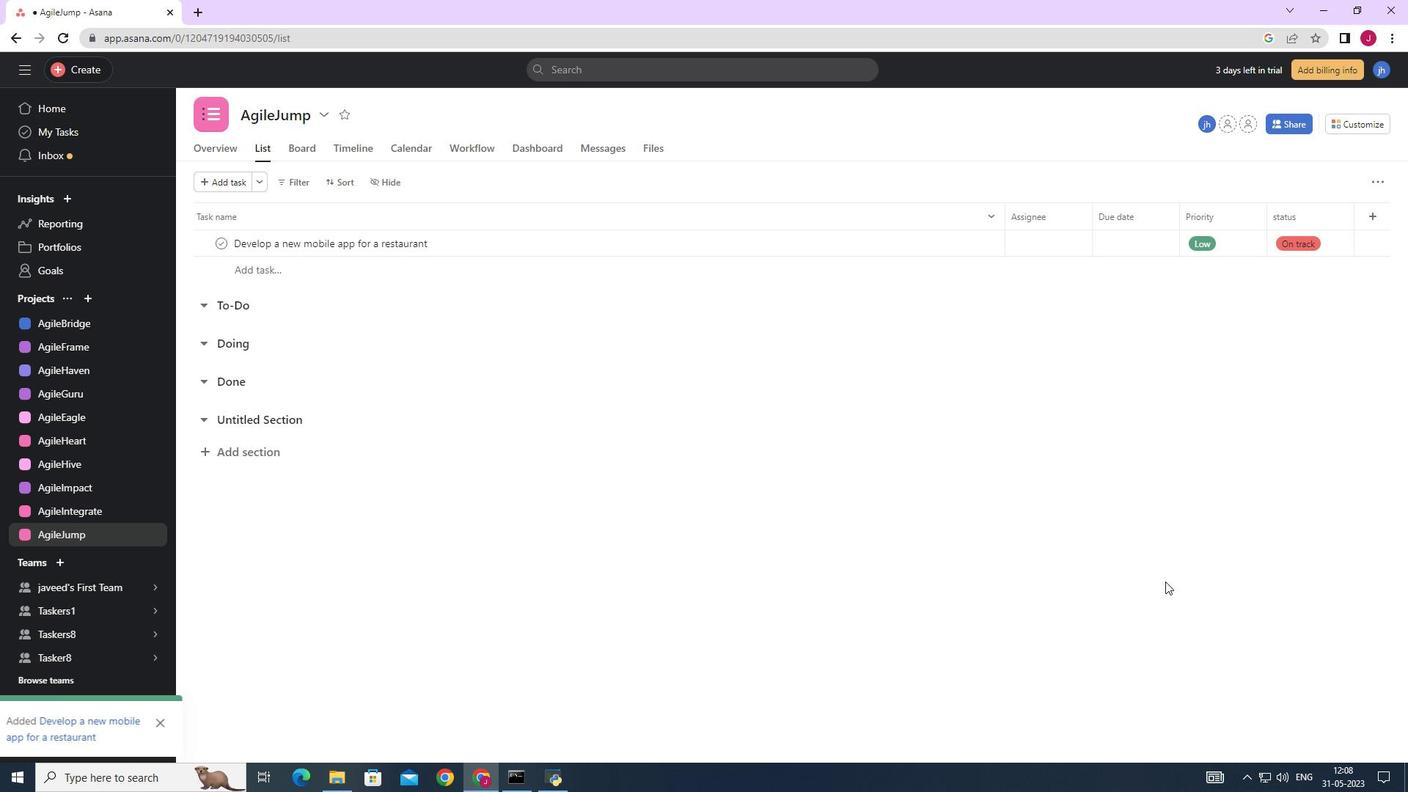 
